Task: Apply the currency format in column A.
Action: Mouse moved to (65, 179)
Screenshot: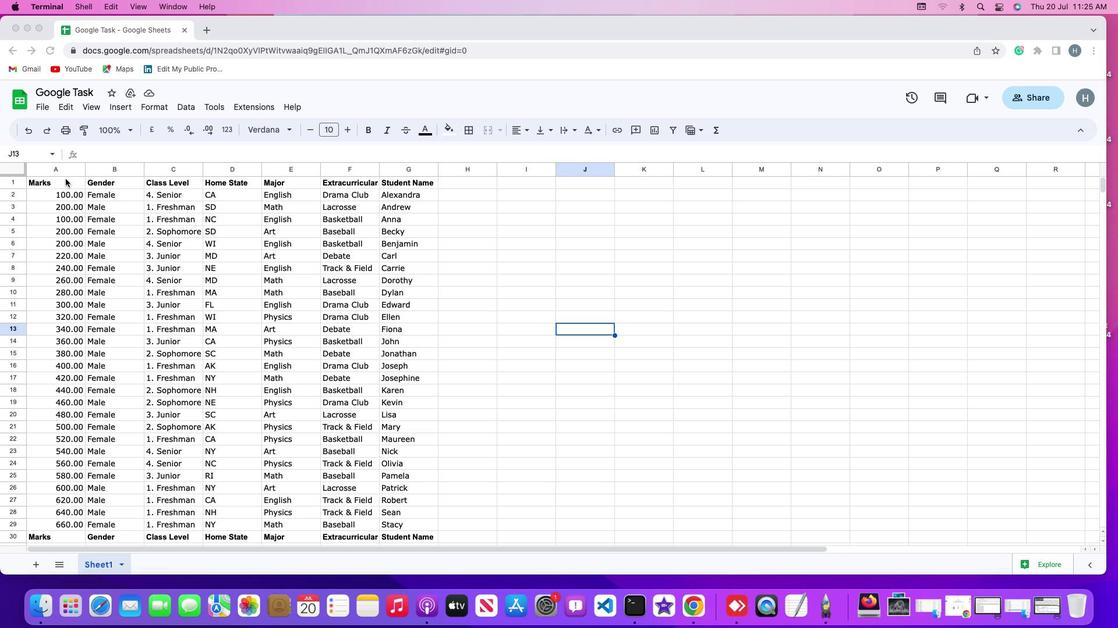 
Action: Mouse pressed left at (65, 179)
Screenshot: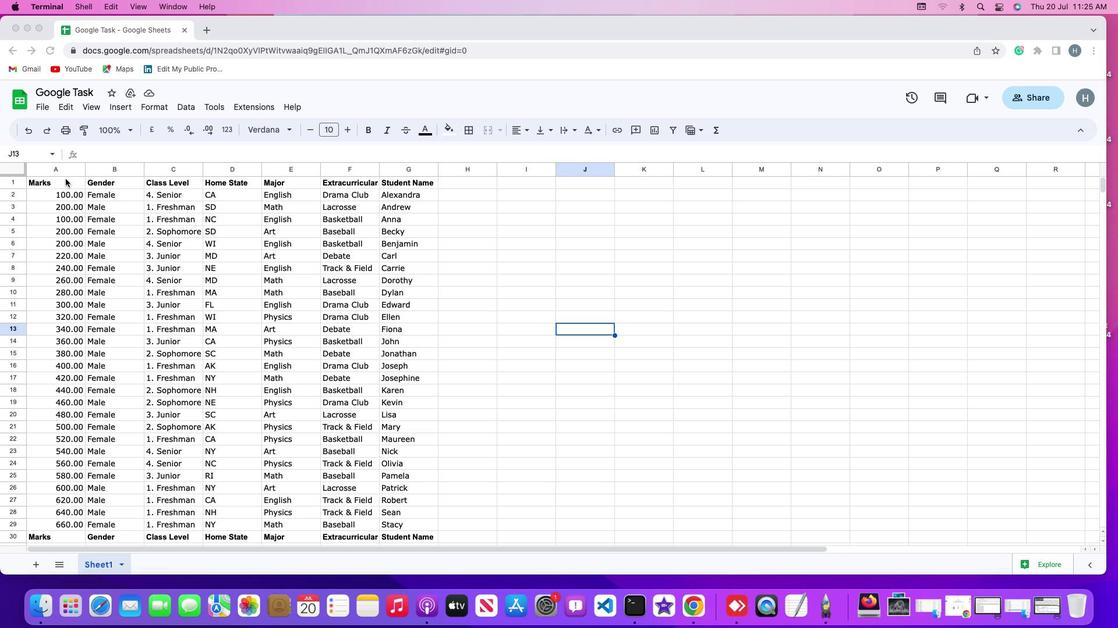 
Action: Mouse moved to (58, 167)
Screenshot: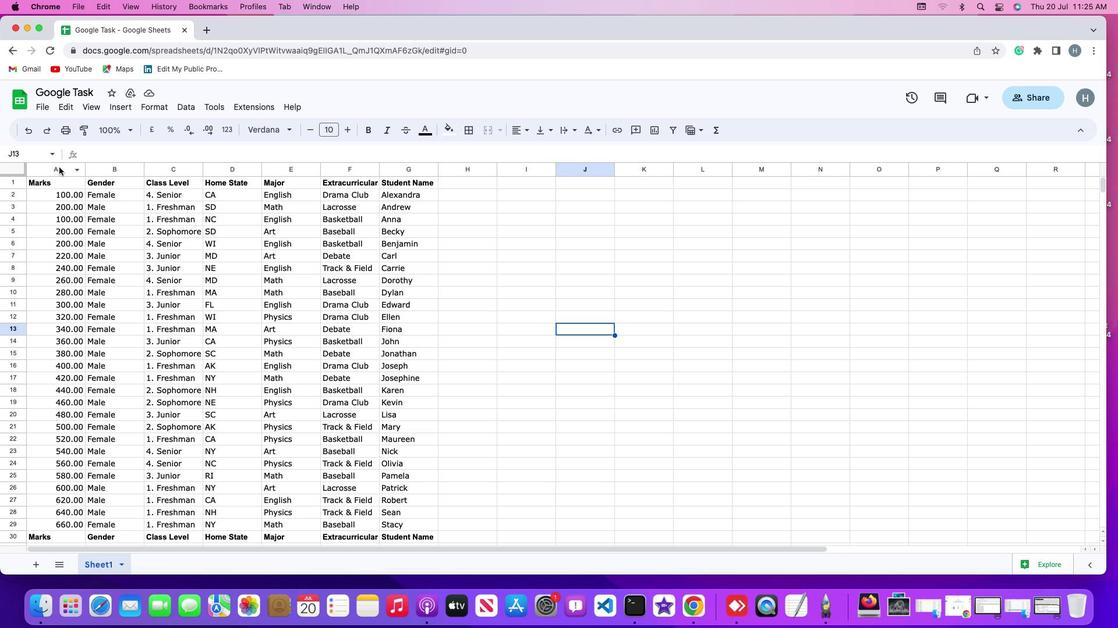 
Action: Mouse pressed left at (58, 167)
Screenshot: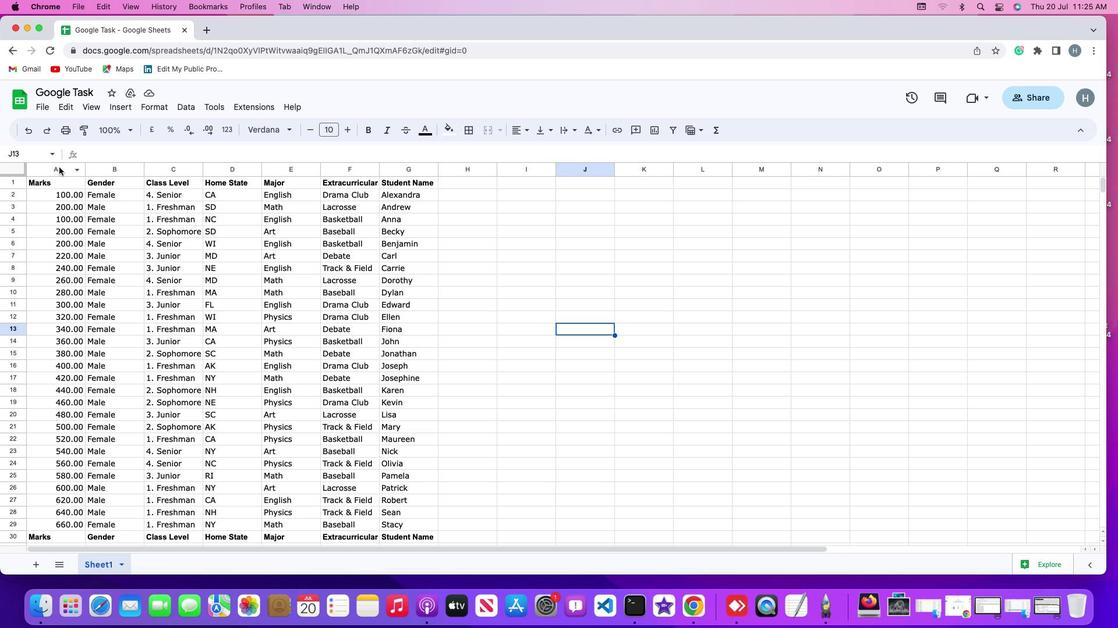 
Action: Mouse moved to (154, 107)
Screenshot: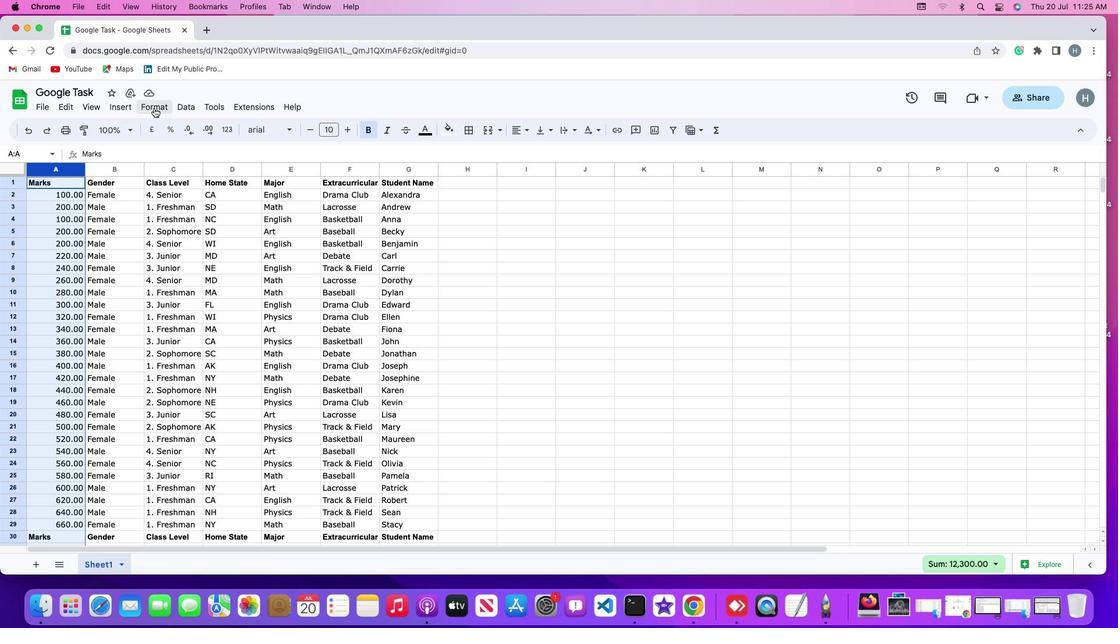 
Action: Mouse pressed left at (154, 107)
Screenshot: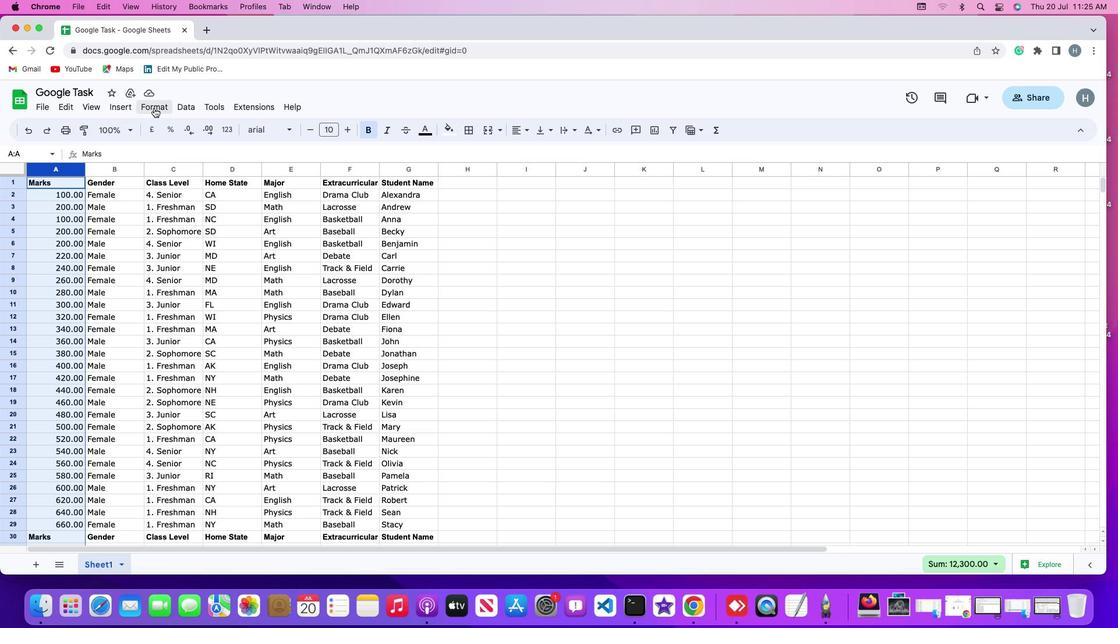 
Action: Mouse moved to (167, 154)
Screenshot: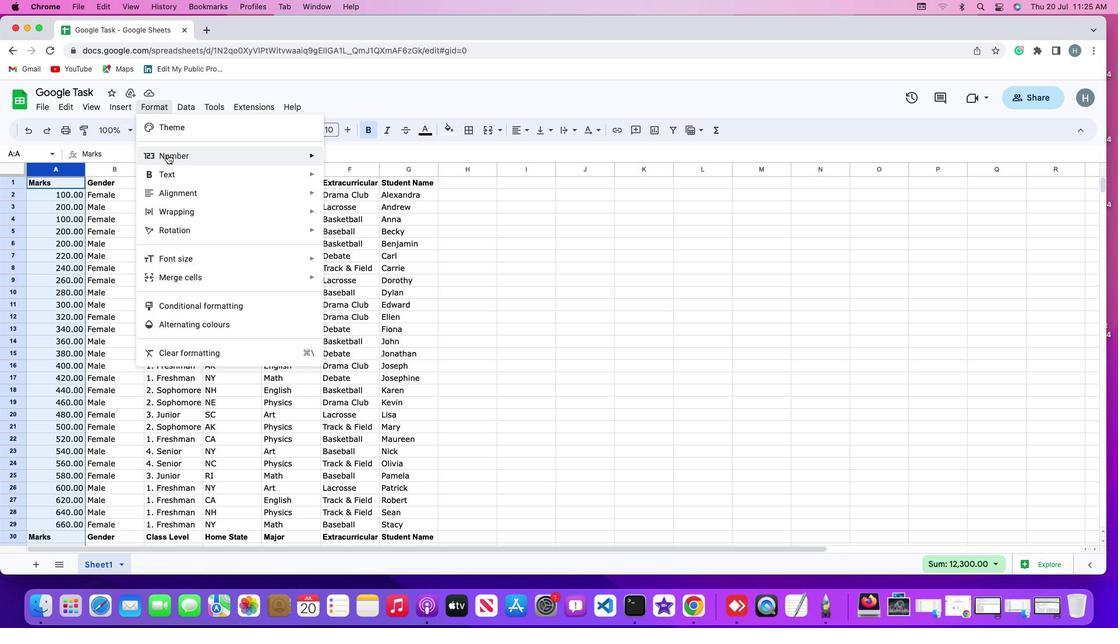 
Action: Mouse pressed left at (167, 154)
Screenshot: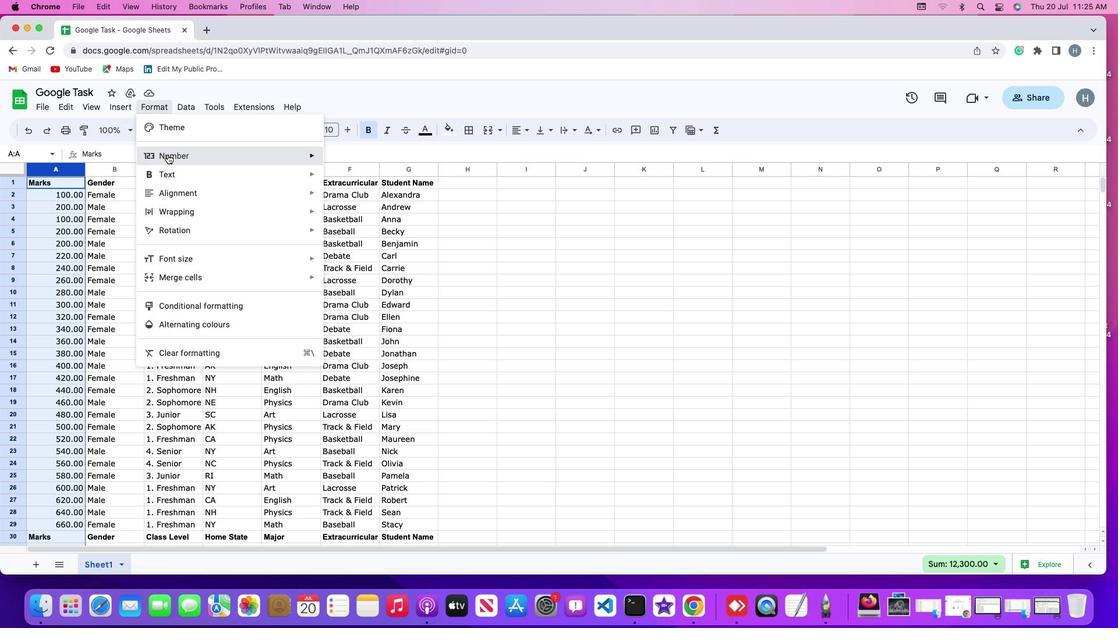 
Action: Mouse moved to (355, 309)
Screenshot: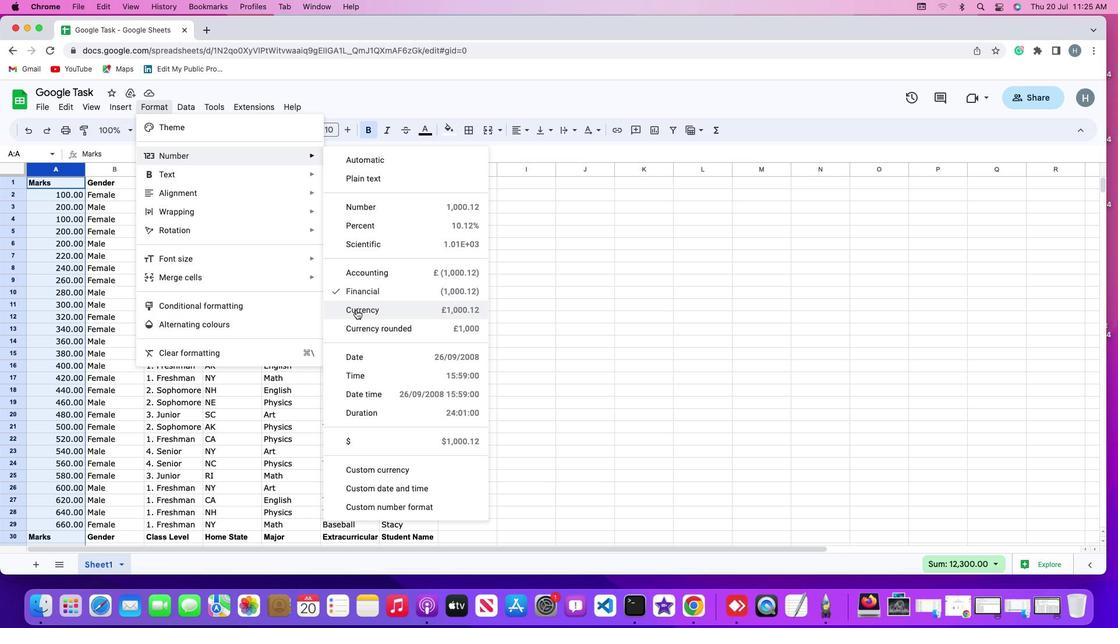 
Action: Mouse pressed left at (355, 309)
Screenshot: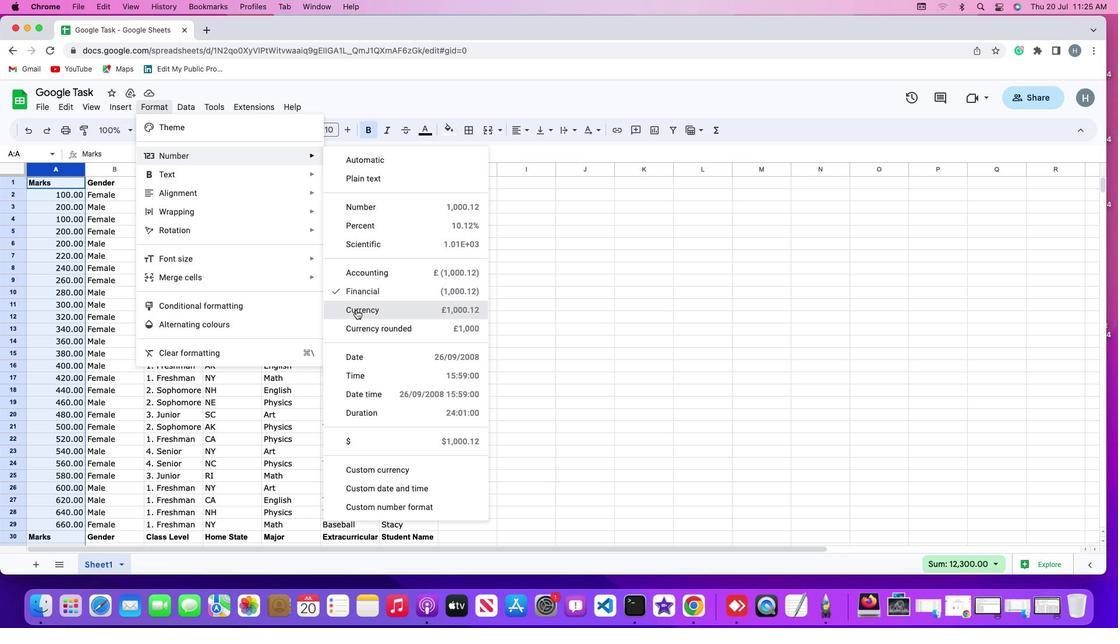 
Action: Mouse moved to (475, 310)
Screenshot: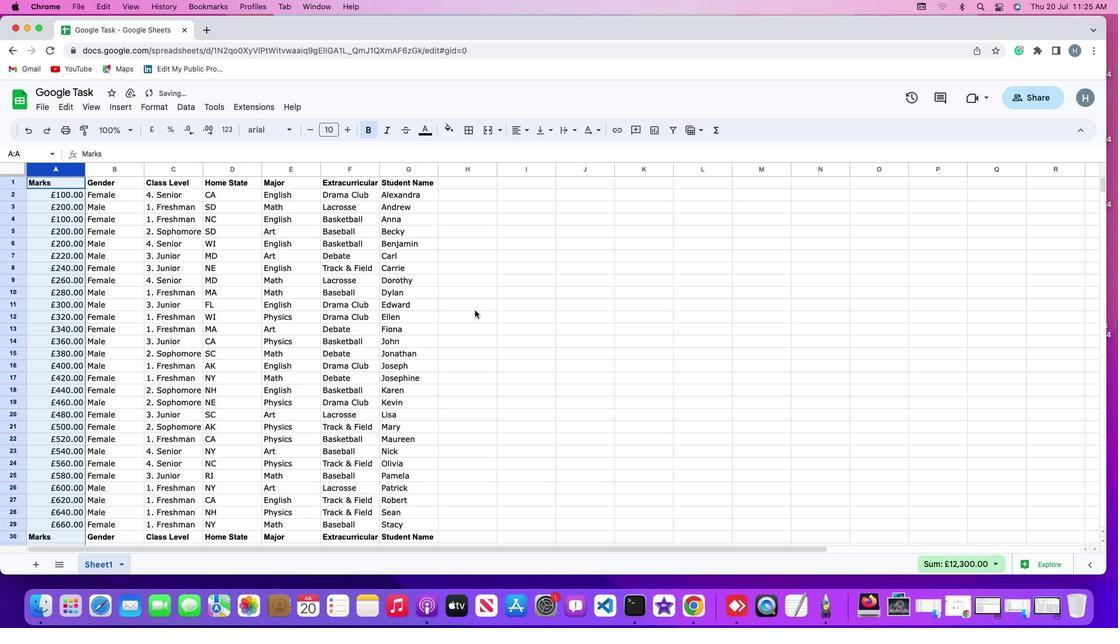 
Action: Mouse pressed left at (475, 310)
Screenshot: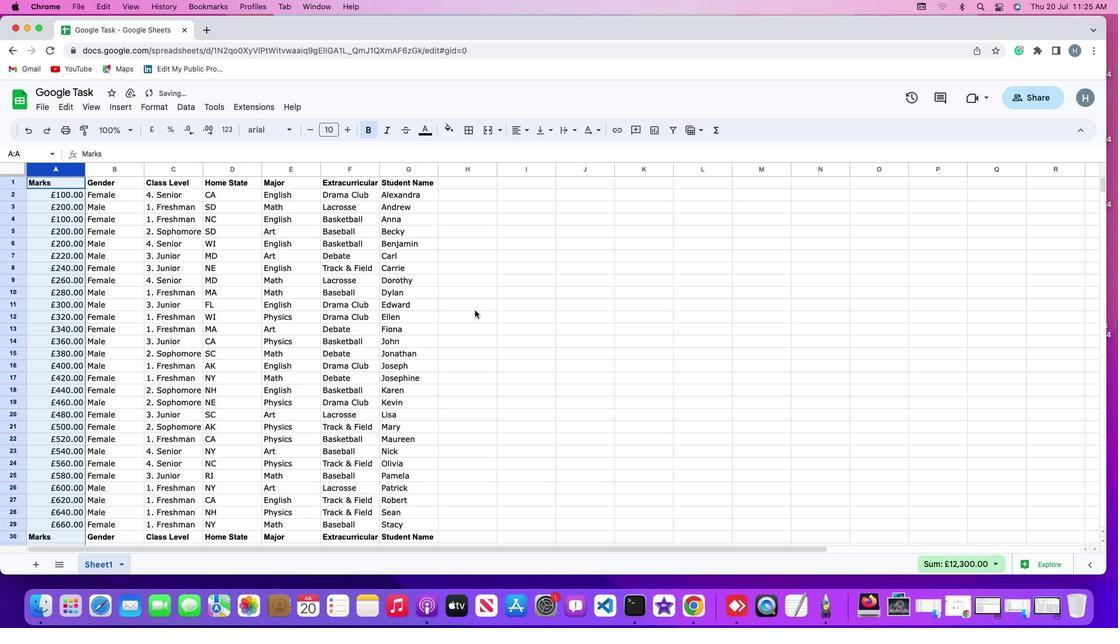 
